 Task: Set the alternate calendars to Persian.
Action: Mouse moved to (971, 99)
Screenshot: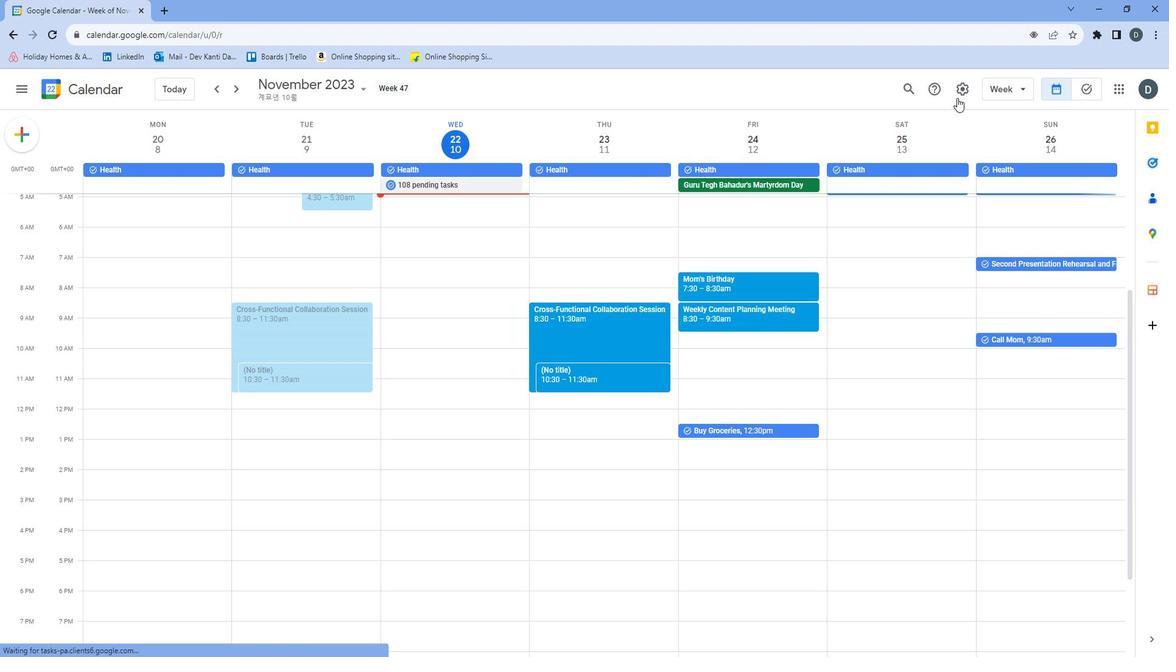 
Action: Mouse pressed left at (971, 99)
Screenshot: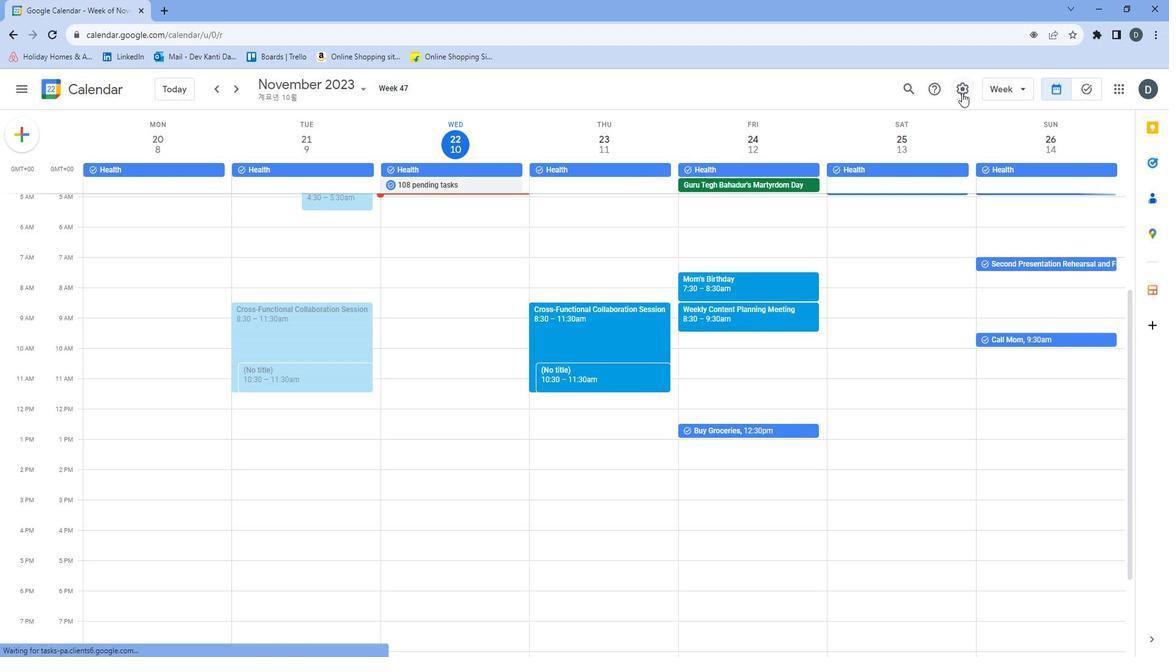 
Action: Mouse moved to (971, 117)
Screenshot: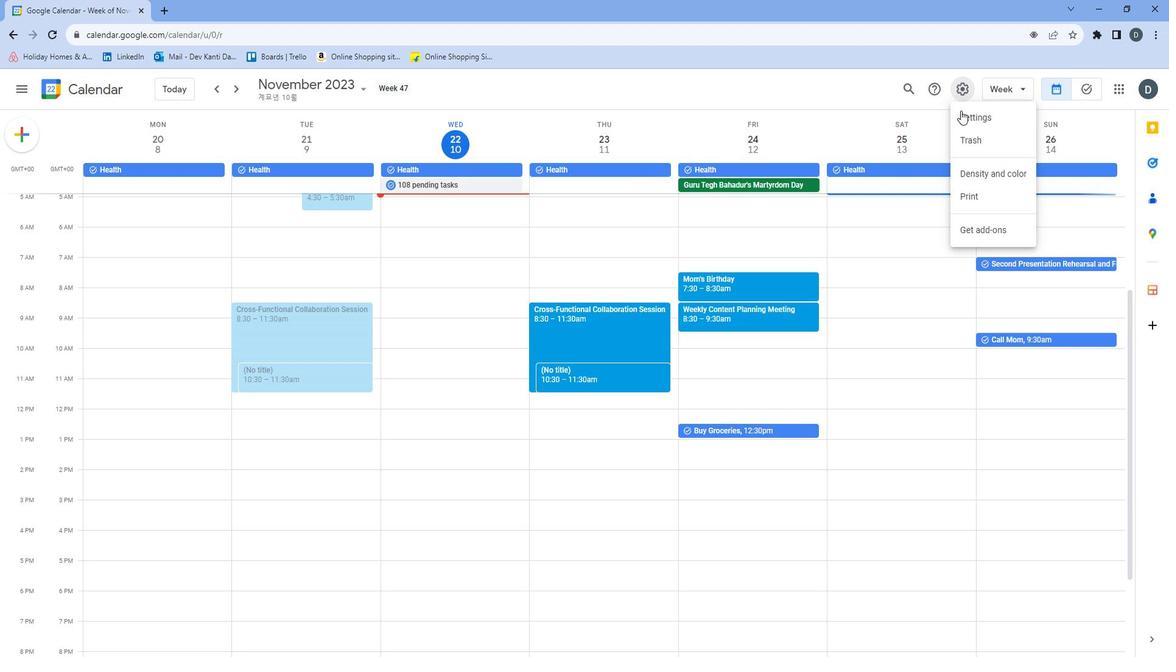 
Action: Mouse pressed left at (971, 117)
Screenshot: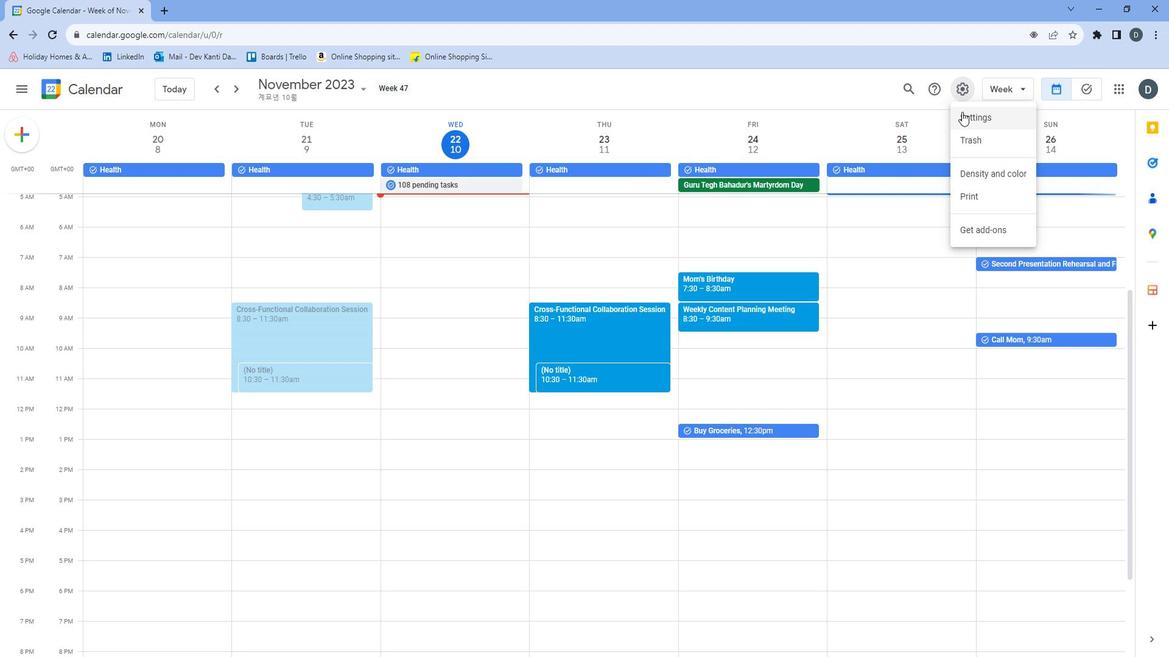 
Action: Mouse moved to (714, 321)
Screenshot: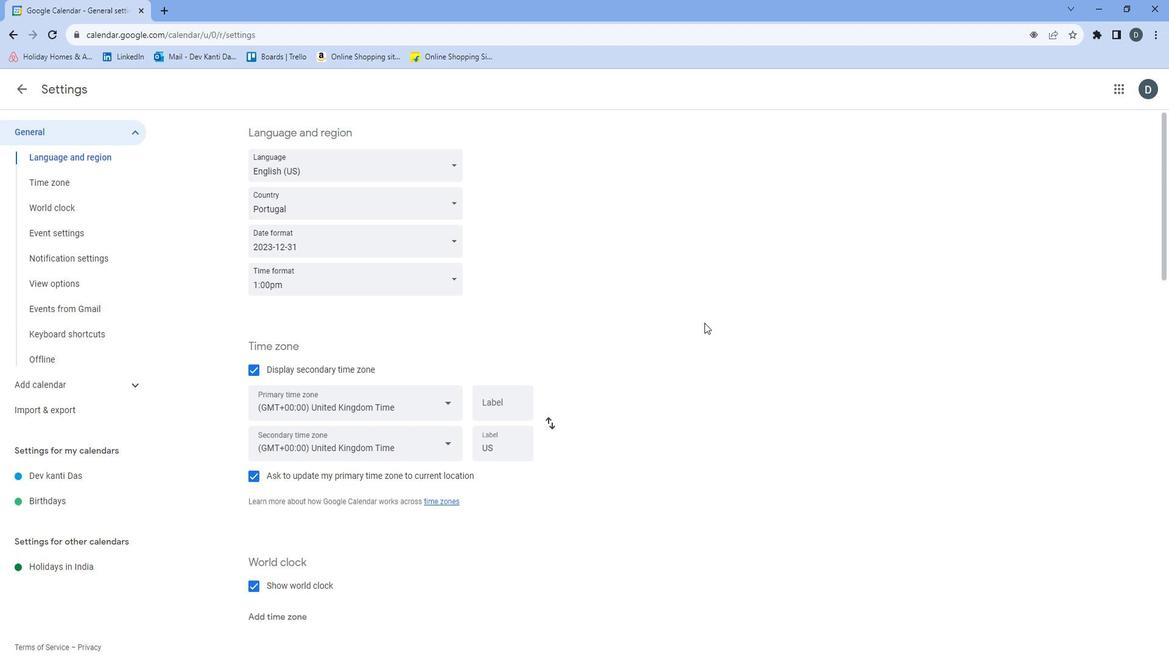 
Action: Mouse scrolled (714, 320) with delta (0, 0)
Screenshot: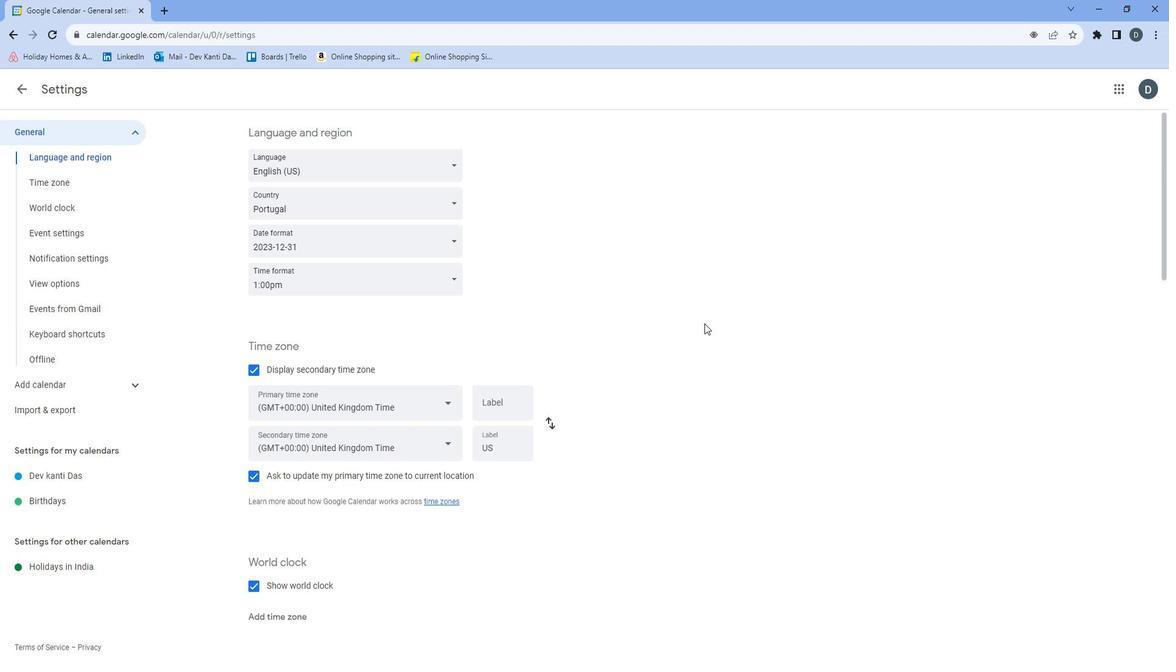 
Action: Mouse scrolled (714, 320) with delta (0, 0)
Screenshot: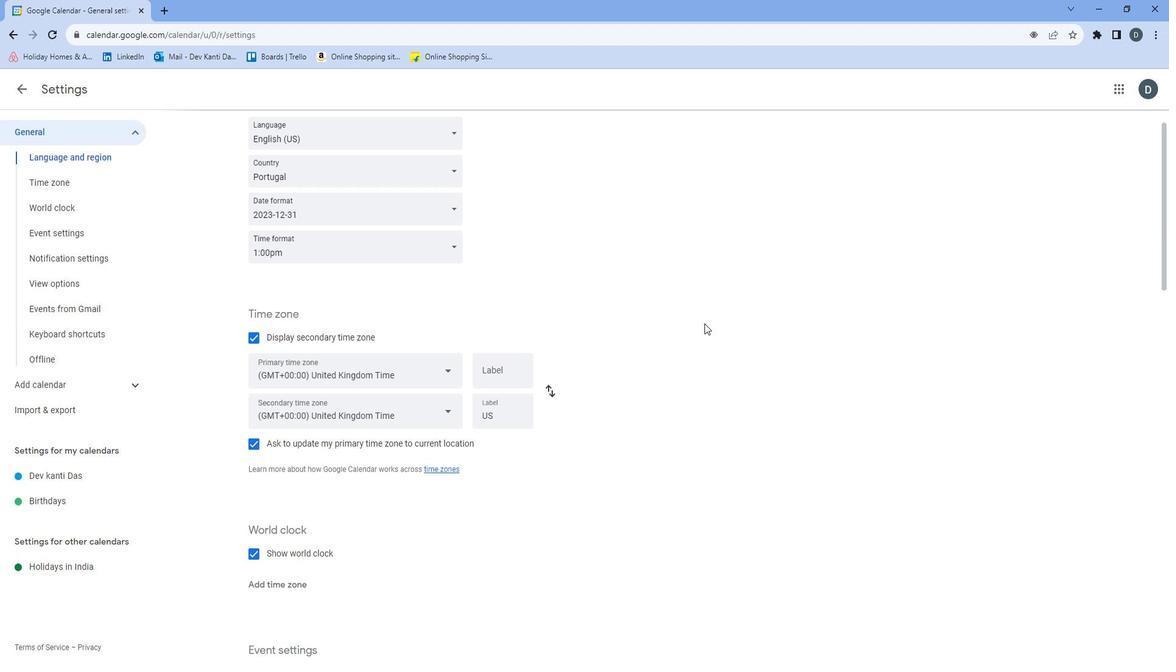 
Action: Mouse scrolled (714, 320) with delta (0, 0)
Screenshot: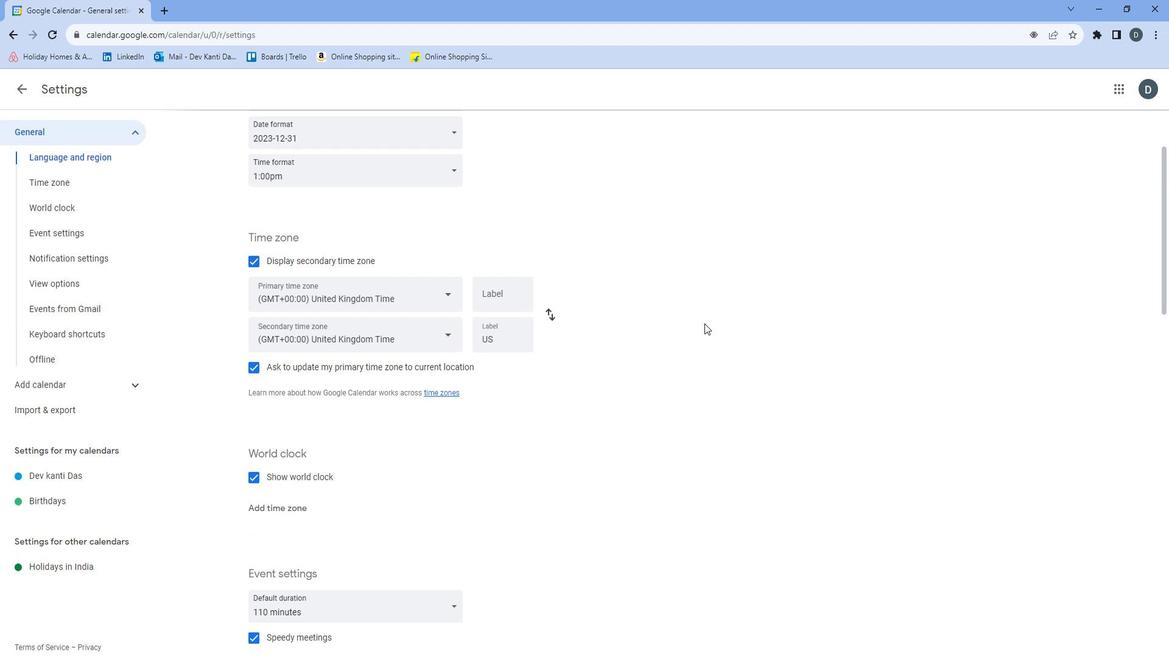 
Action: Mouse moved to (692, 322)
Screenshot: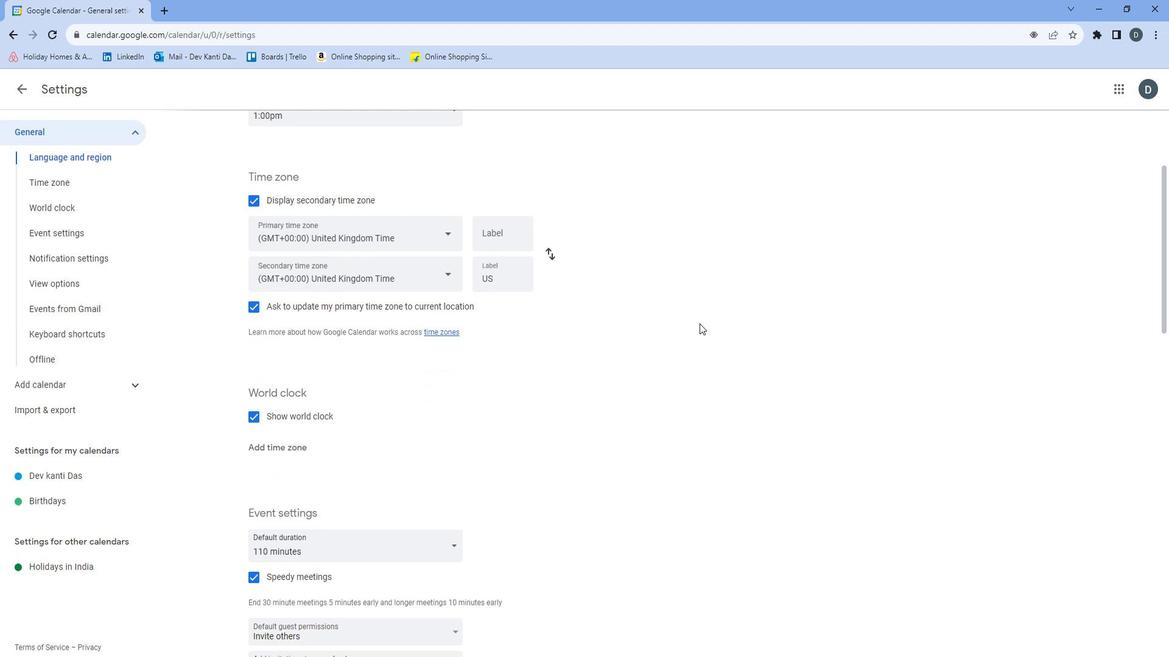 
Action: Mouse scrolled (692, 322) with delta (0, 0)
Screenshot: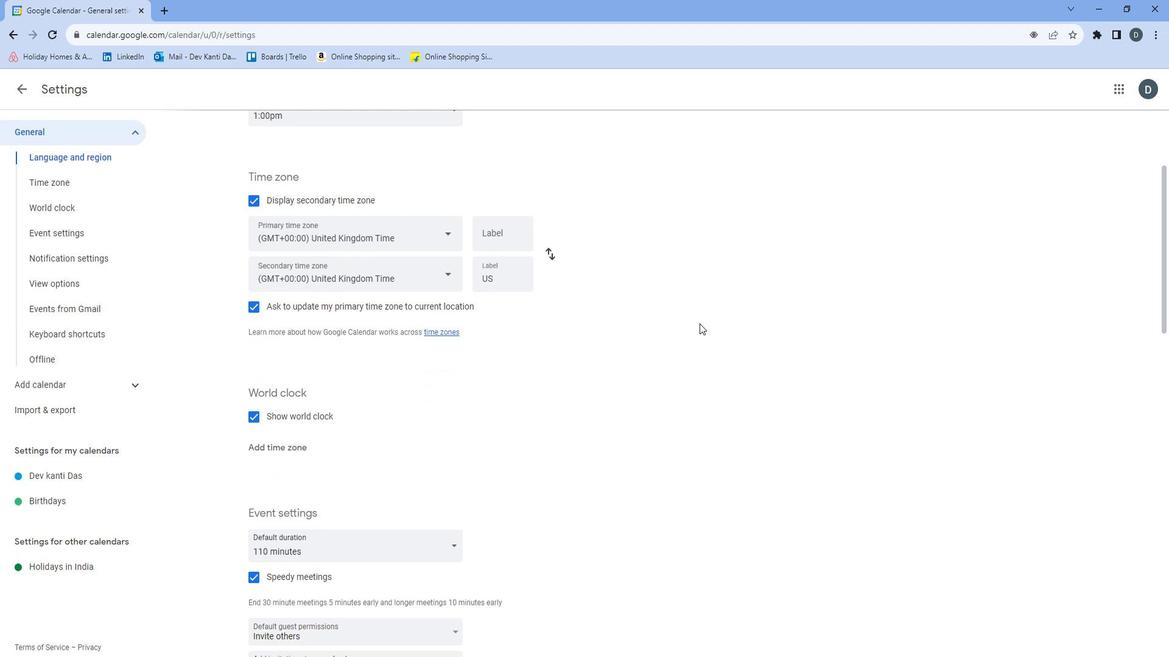 
Action: Mouse moved to (650, 328)
Screenshot: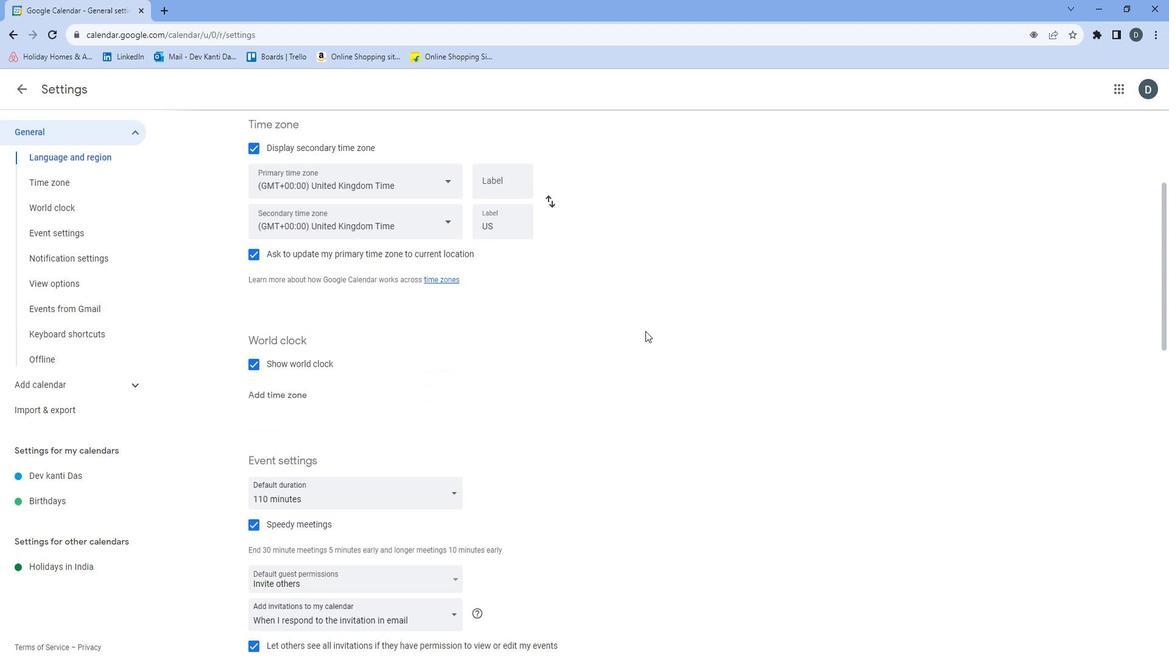 
Action: Mouse scrolled (650, 328) with delta (0, 0)
Screenshot: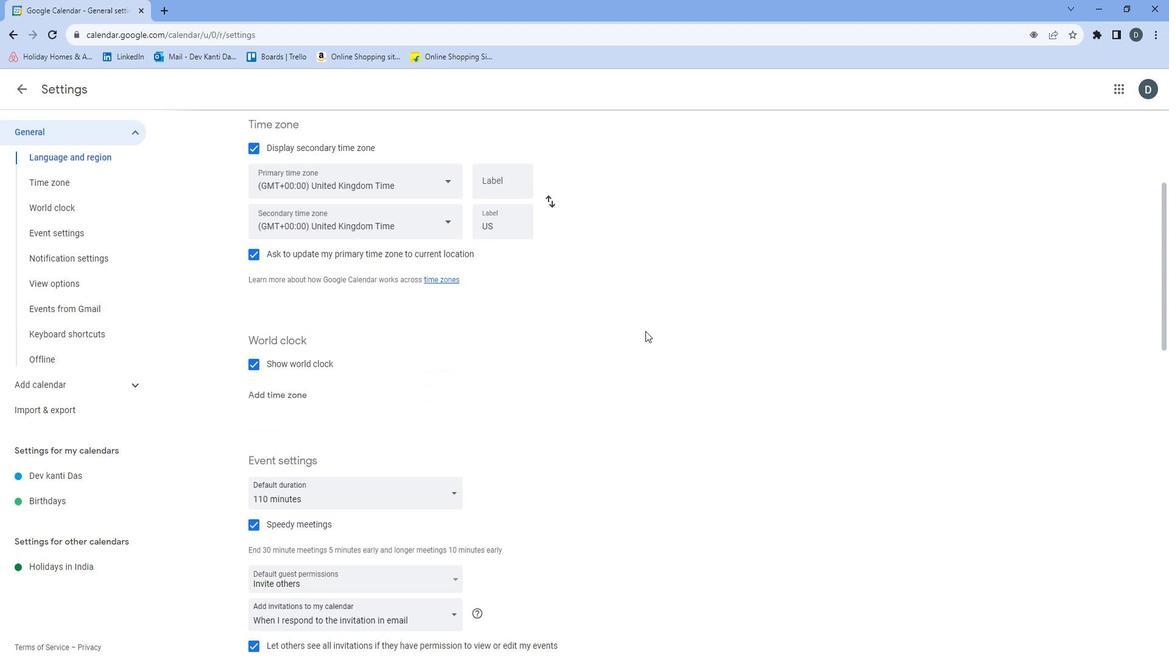 
Action: Mouse moved to (626, 333)
Screenshot: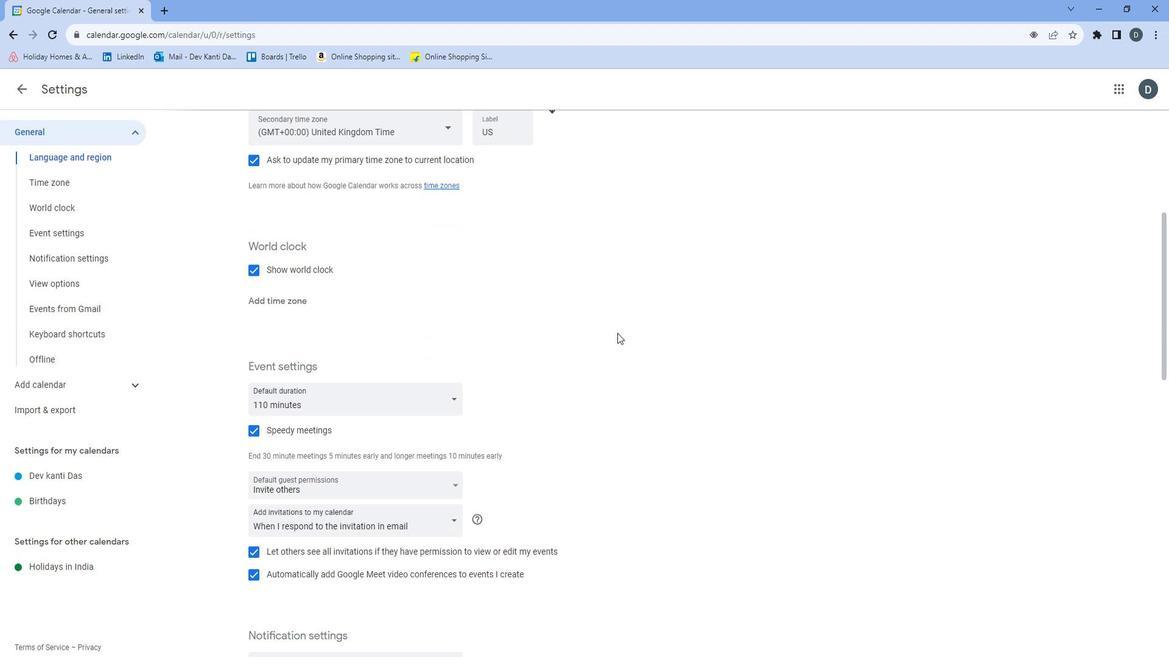 
Action: Mouse scrolled (626, 332) with delta (0, 0)
Screenshot: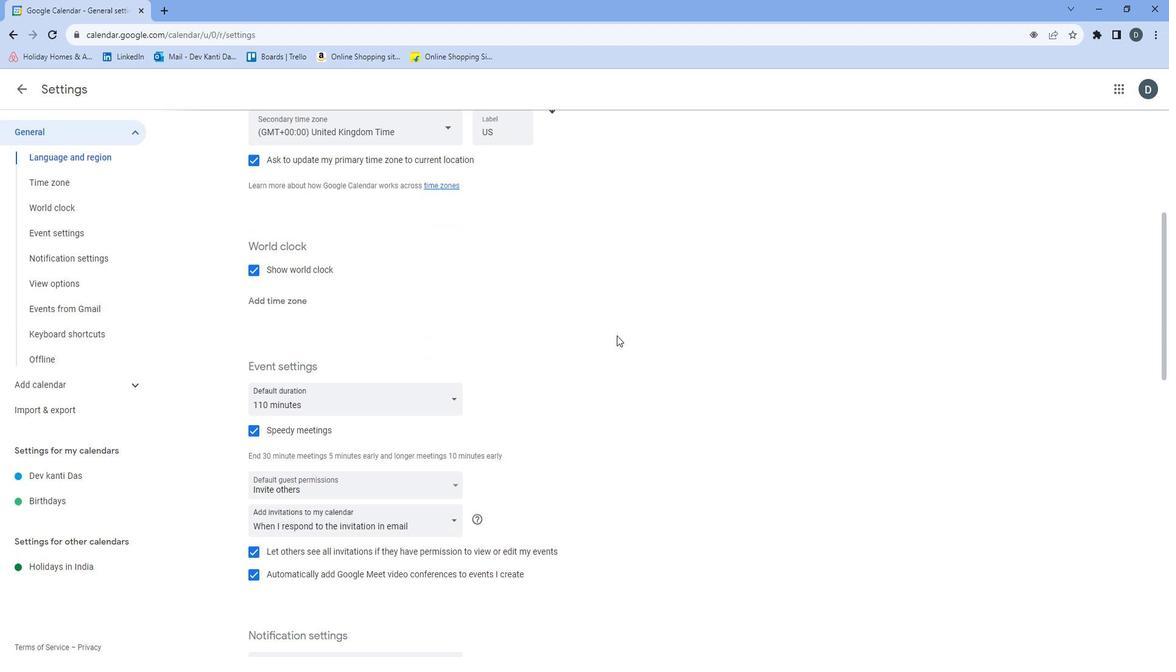 
Action: Mouse scrolled (626, 332) with delta (0, 0)
Screenshot: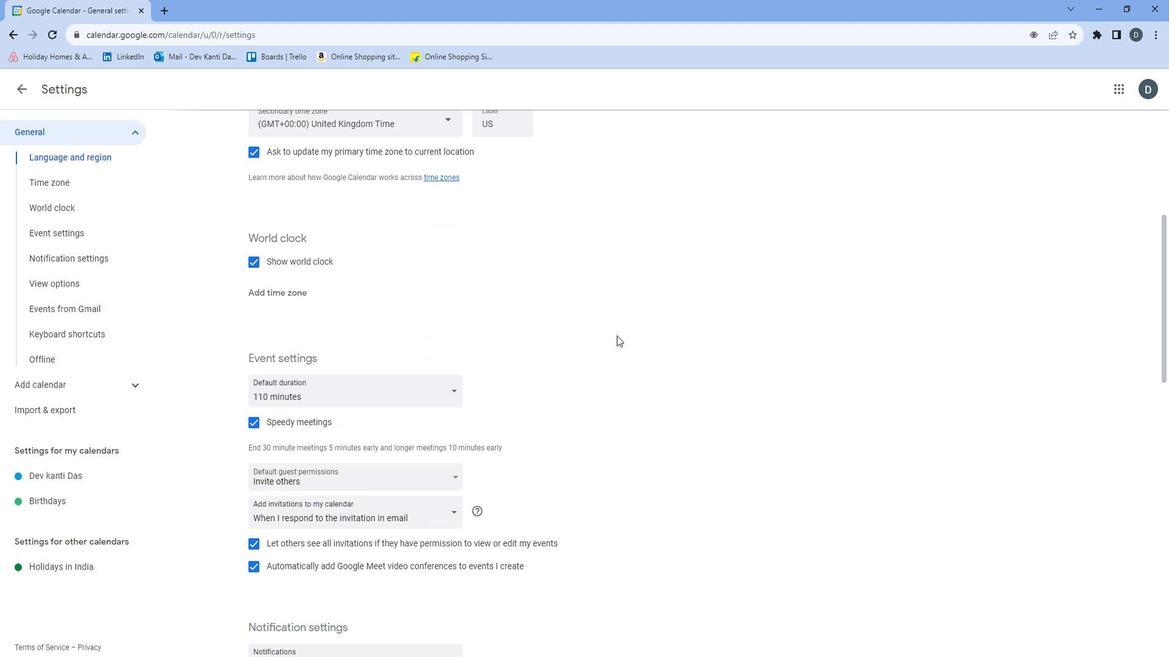 
Action: Mouse scrolled (626, 332) with delta (0, 0)
Screenshot: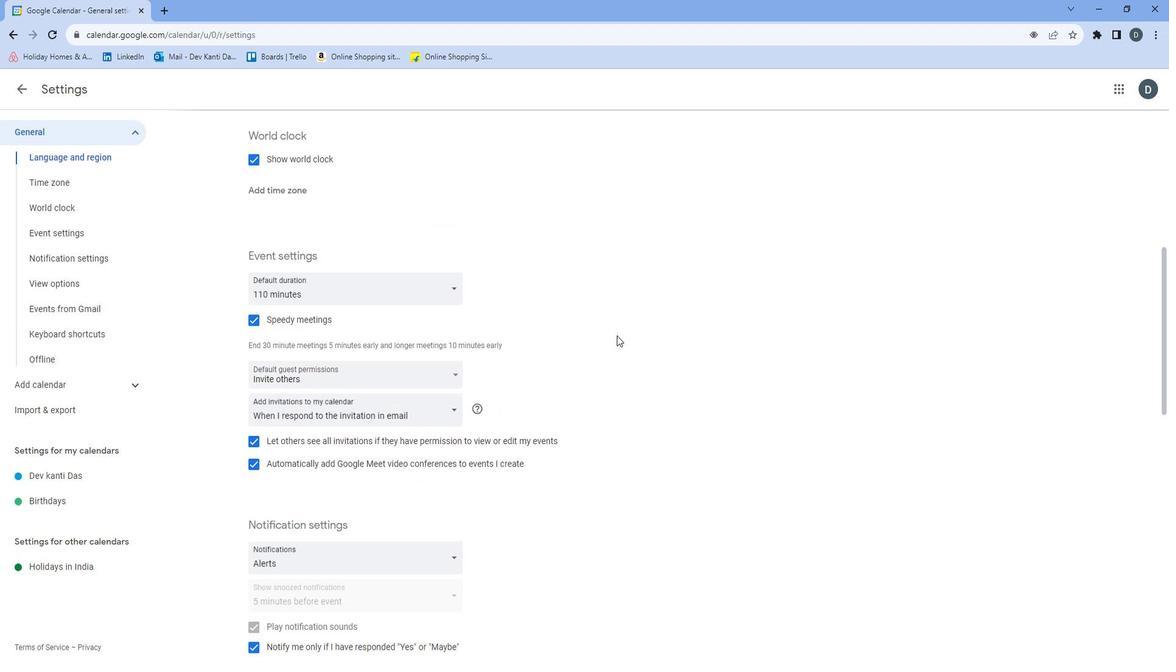 
Action: Mouse scrolled (626, 332) with delta (0, 0)
Screenshot: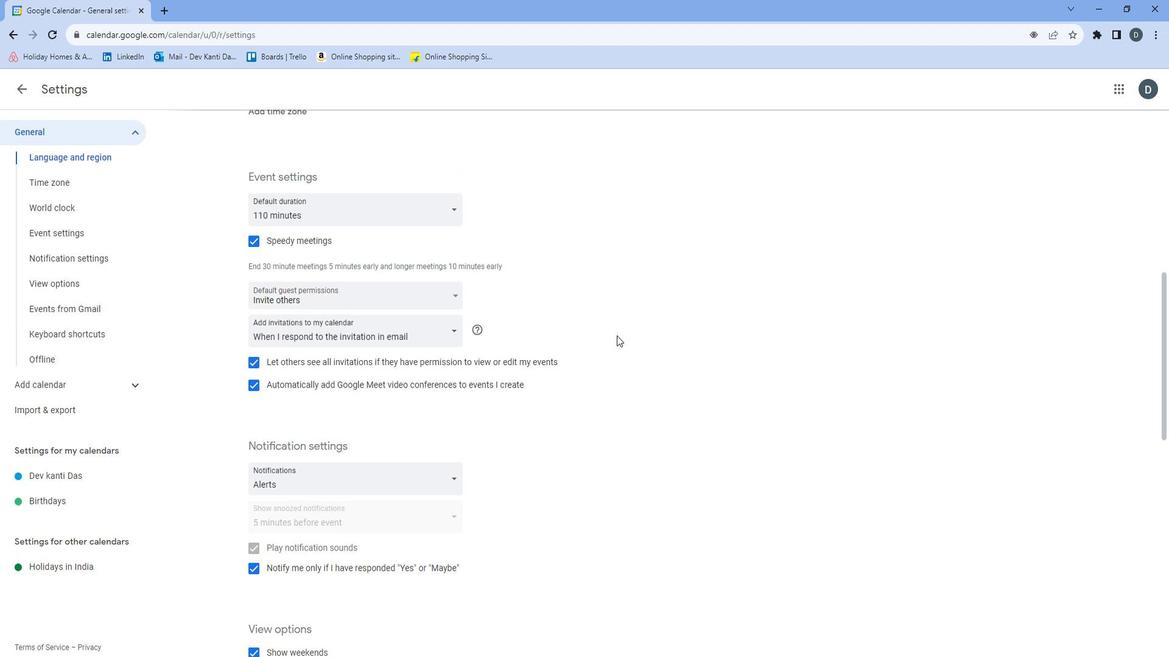 
Action: Mouse moved to (626, 333)
Screenshot: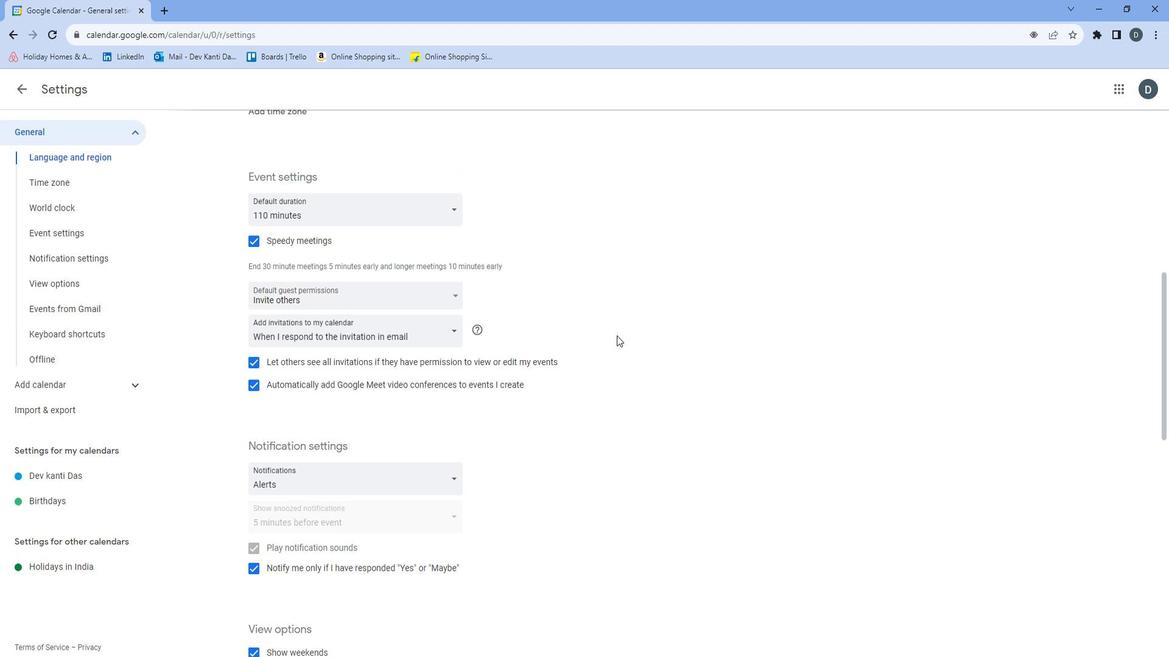 
Action: Mouse scrolled (626, 333) with delta (0, 0)
Screenshot: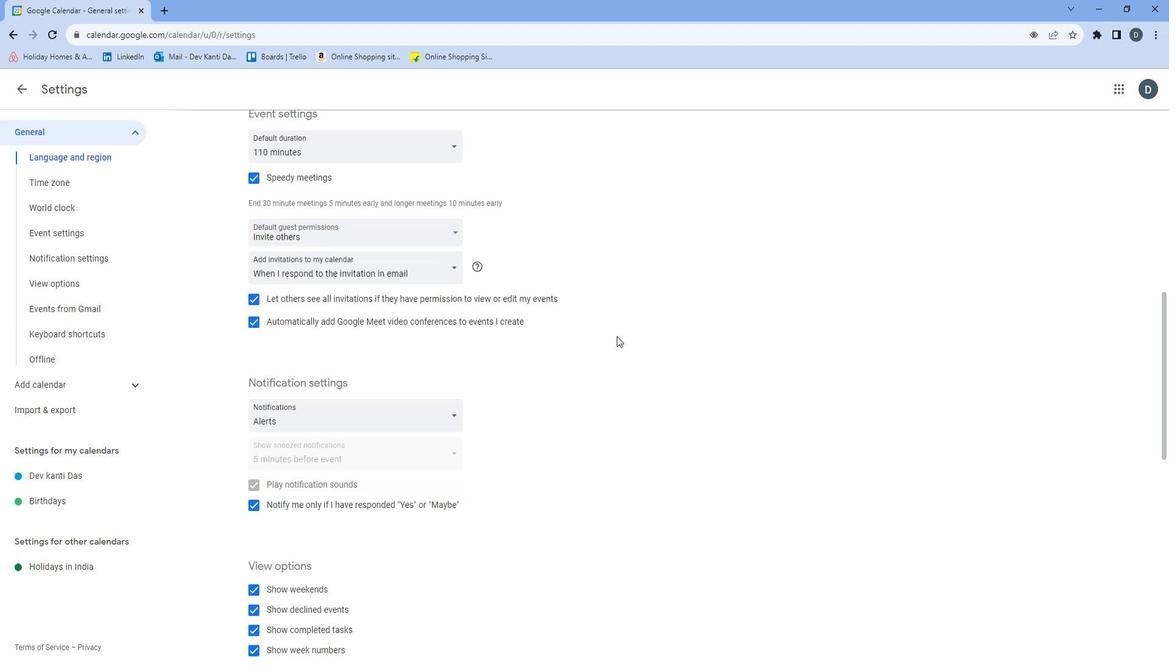 
Action: Mouse moved to (626, 333)
Screenshot: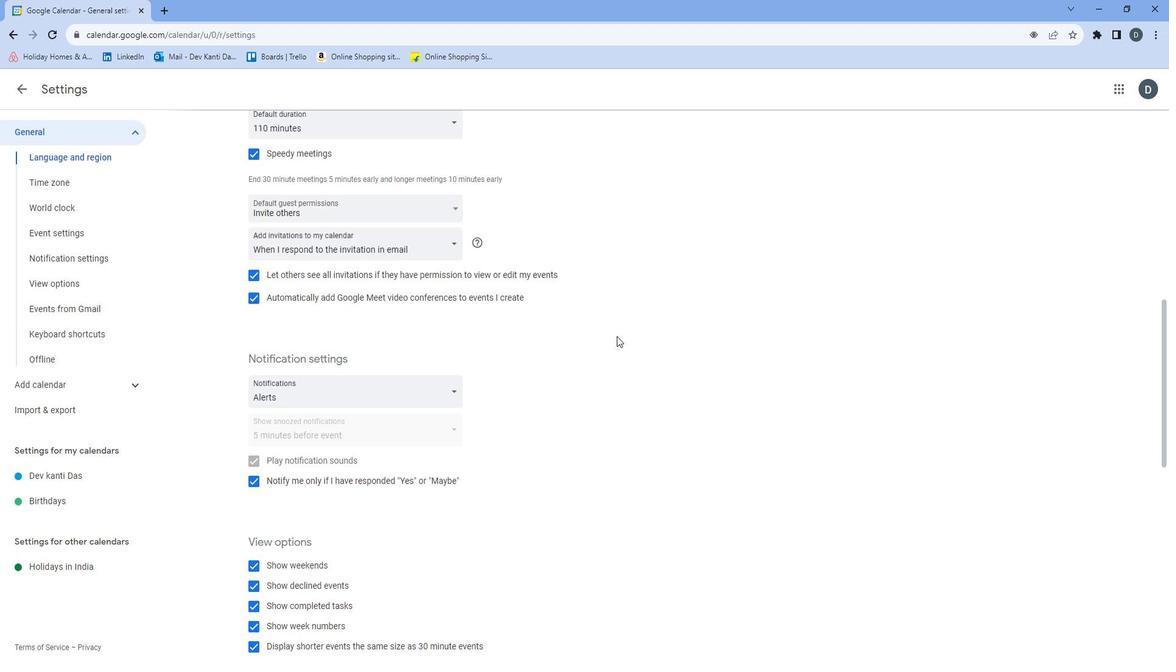 
Action: Mouse scrolled (626, 333) with delta (0, 0)
Screenshot: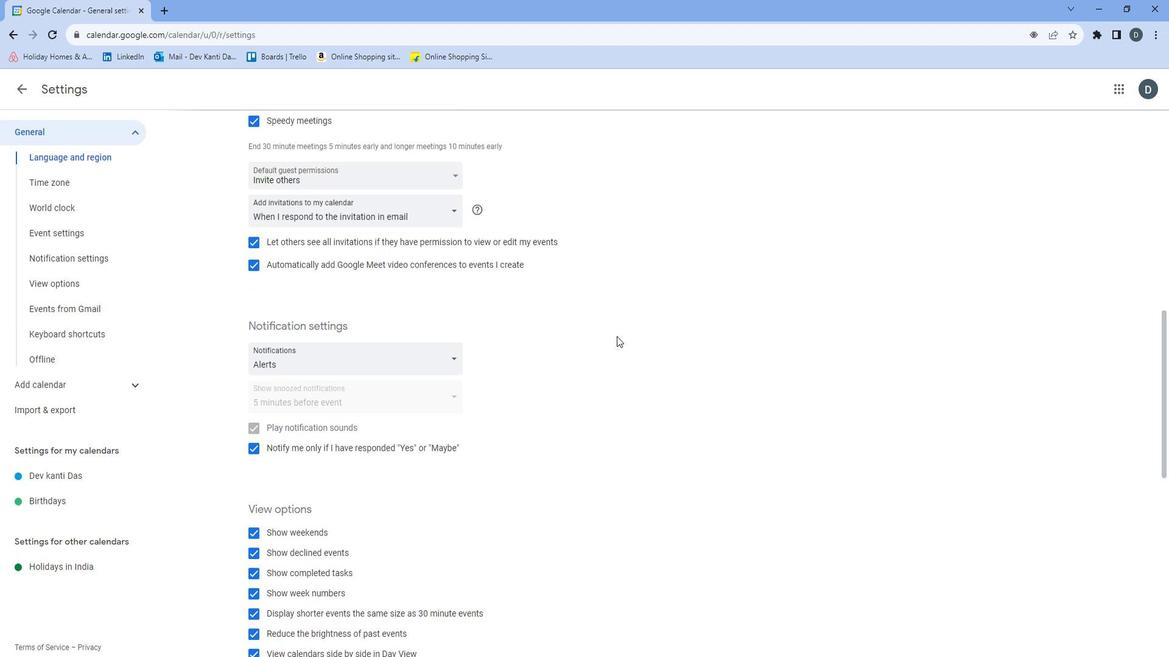 
Action: Mouse moved to (628, 334)
Screenshot: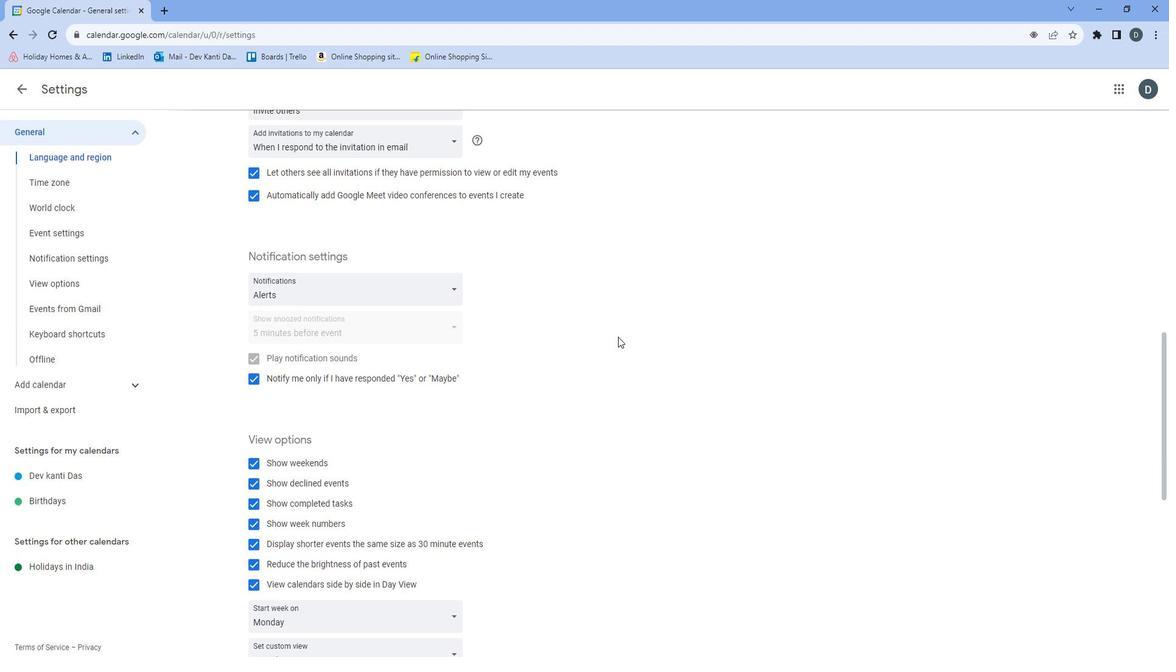 
Action: Mouse scrolled (628, 333) with delta (0, 0)
Screenshot: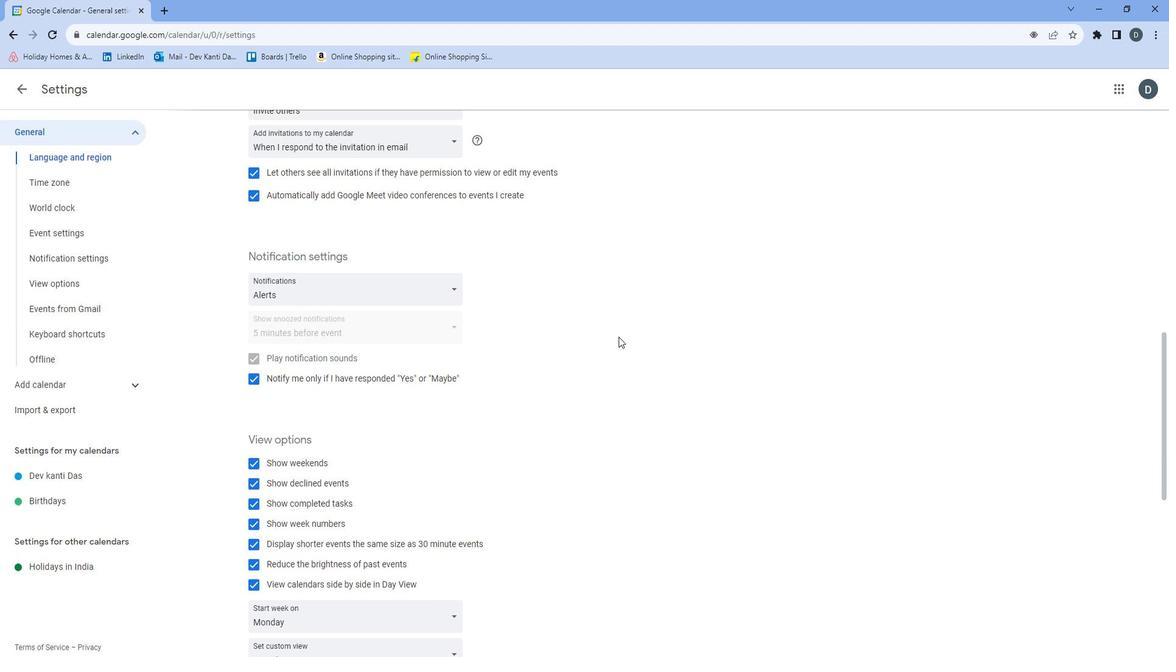
Action: Mouse scrolled (628, 333) with delta (0, 0)
Screenshot: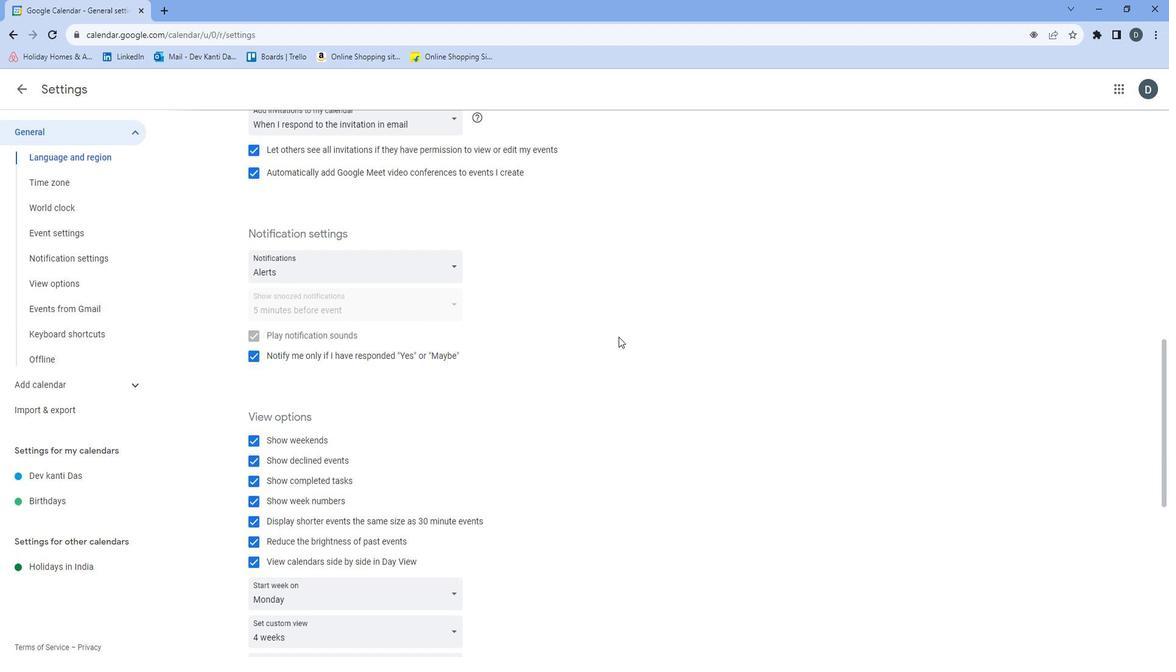 
Action: Mouse scrolled (628, 333) with delta (0, 0)
Screenshot: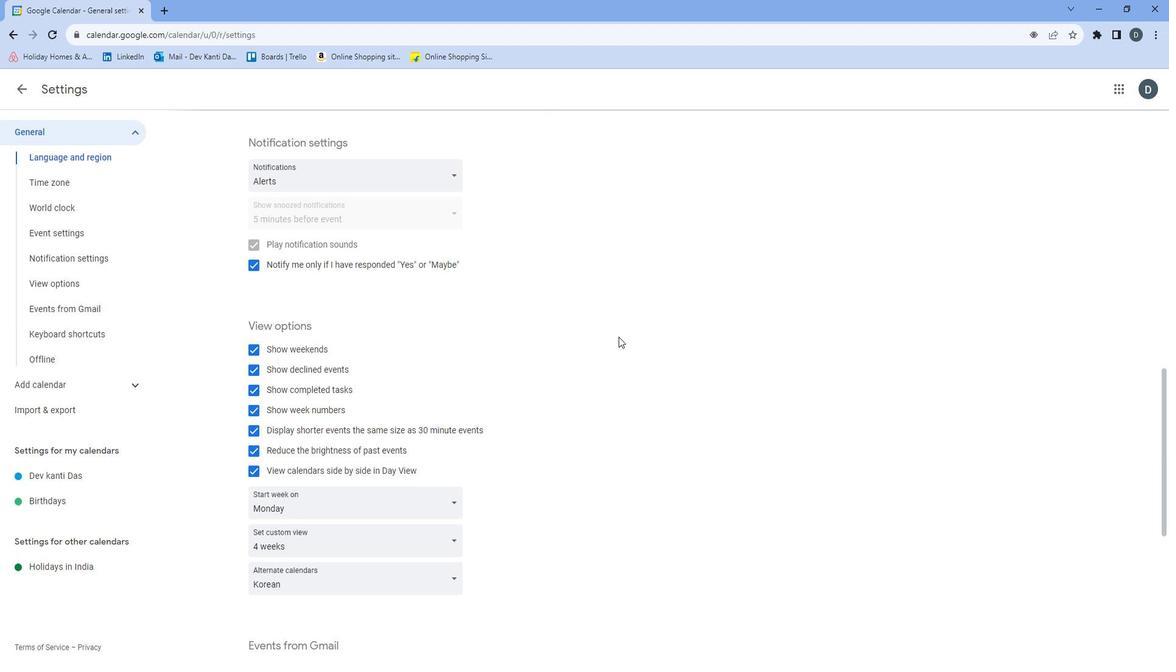 
Action: Mouse scrolled (628, 333) with delta (0, 0)
Screenshot: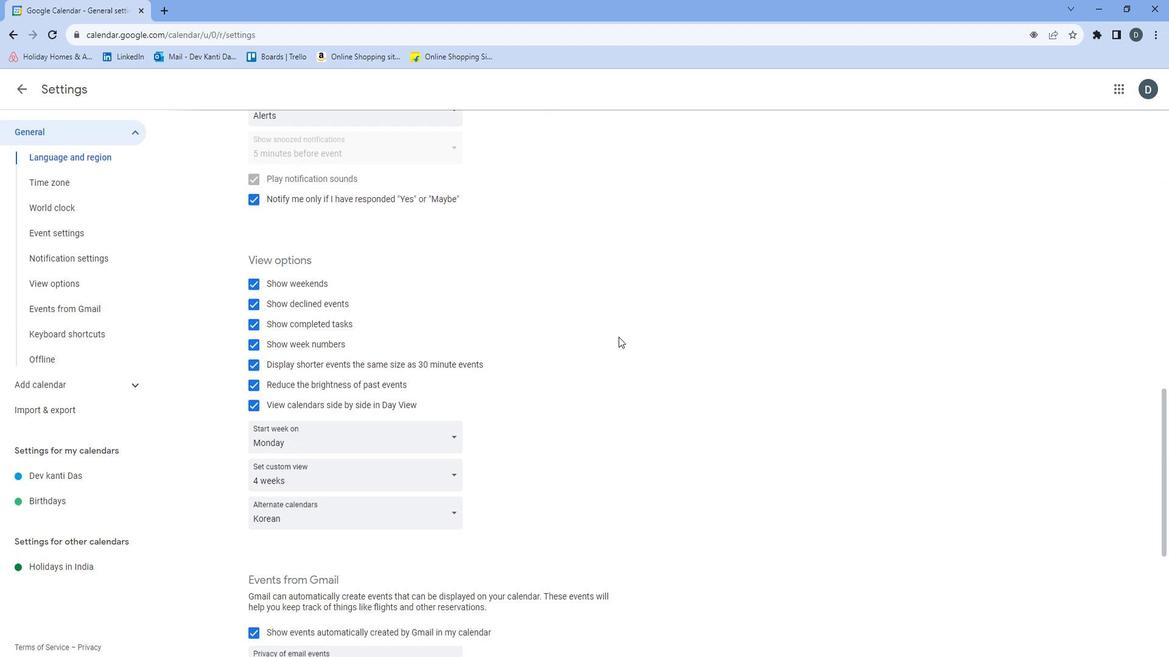 
Action: Mouse scrolled (628, 333) with delta (0, 0)
Screenshot: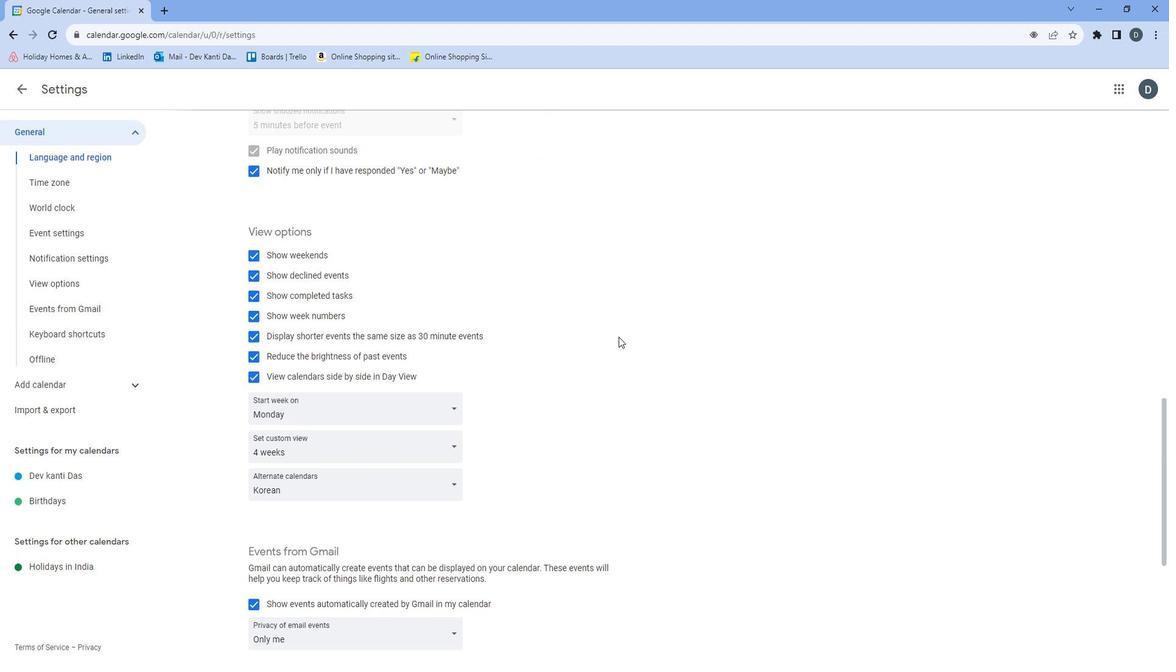 
Action: Mouse moved to (471, 378)
Screenshot: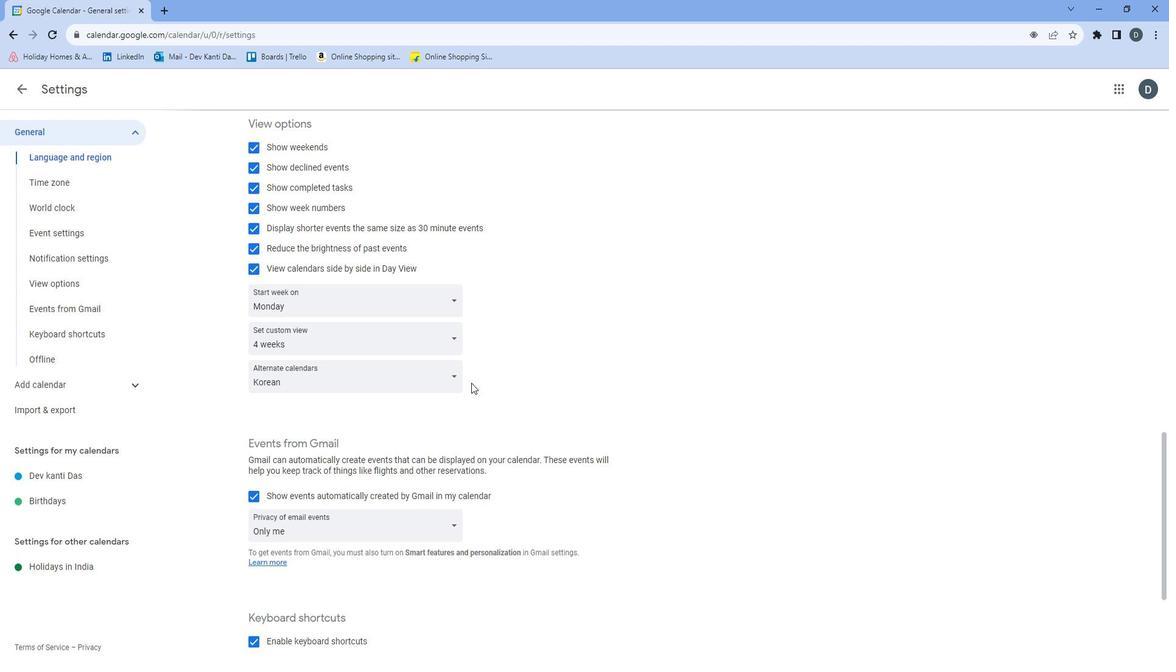 
Action: Mouse pressed left at (471, 378)
Screenshot: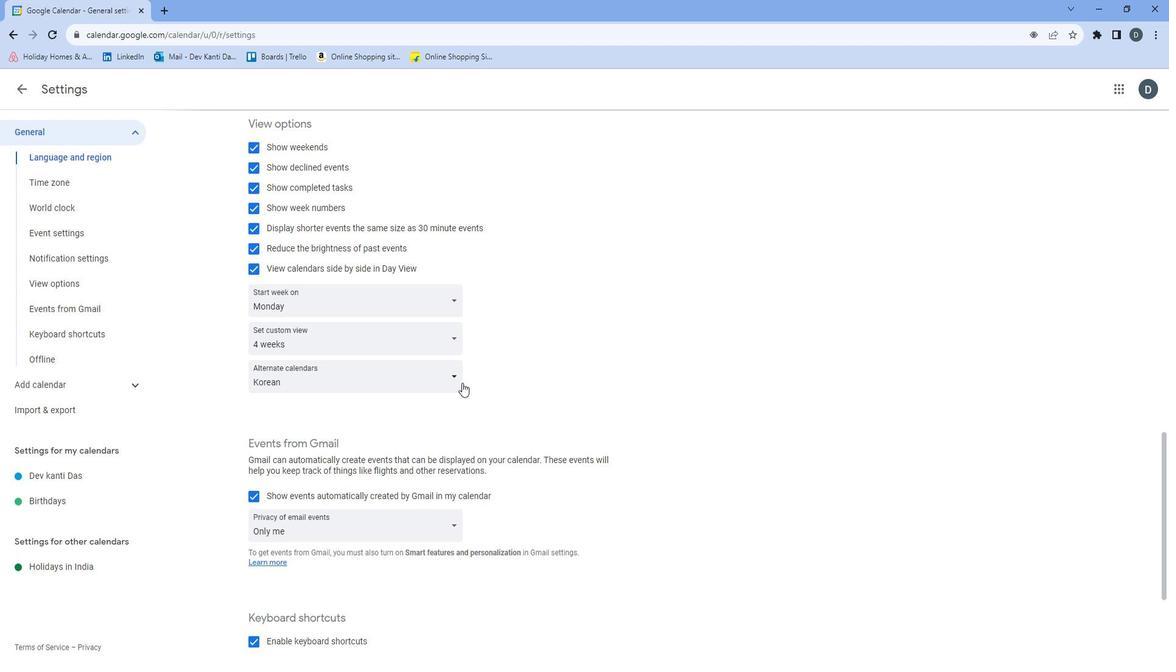 
Action: Mouse moved to (383, 328)
Screenshot: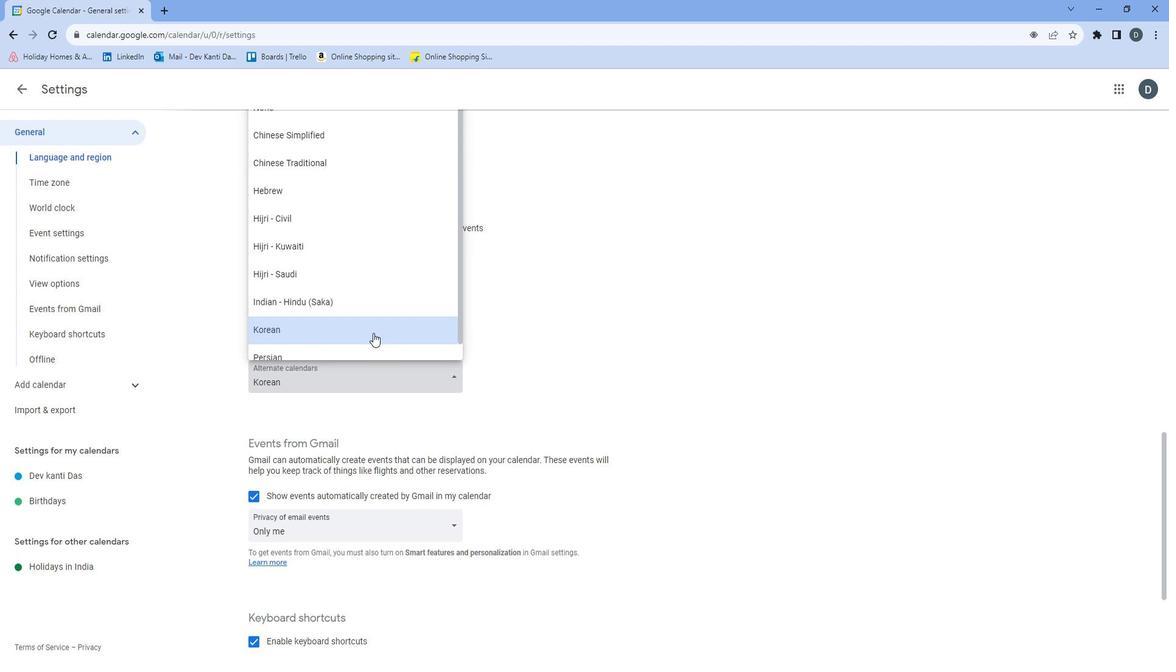 
Action: Mouse scrolled (383, 328) with delta (0, 0)
Screenshot: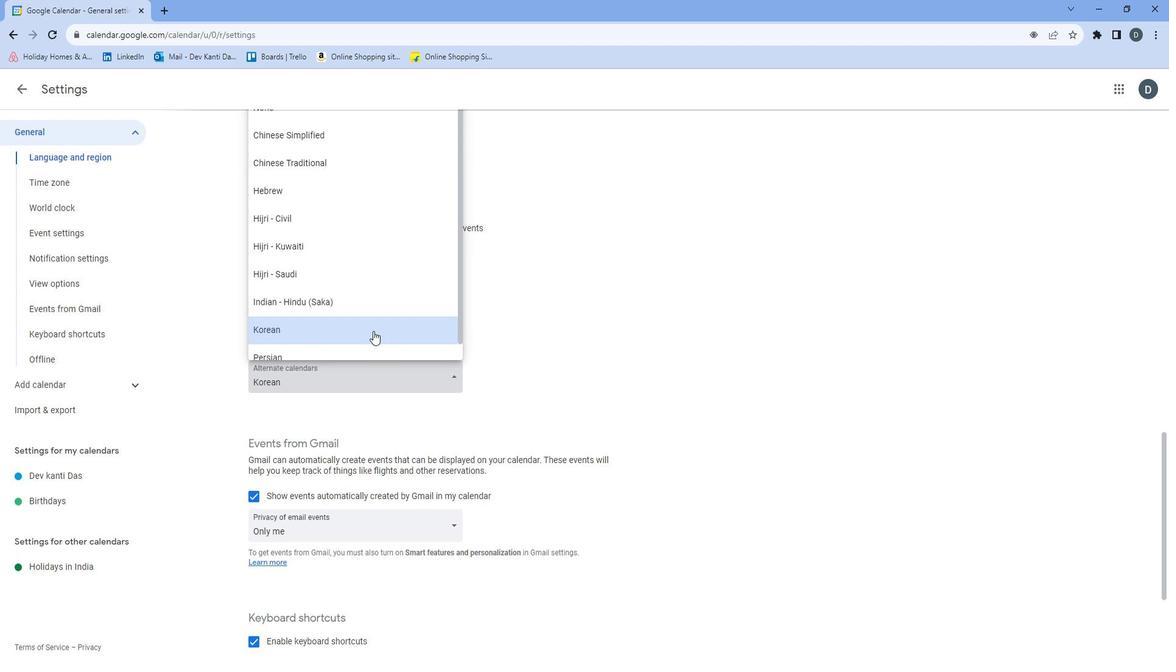 
Action: Mouse scrolled (383, 328) with delta (0, 0)
Screenshot: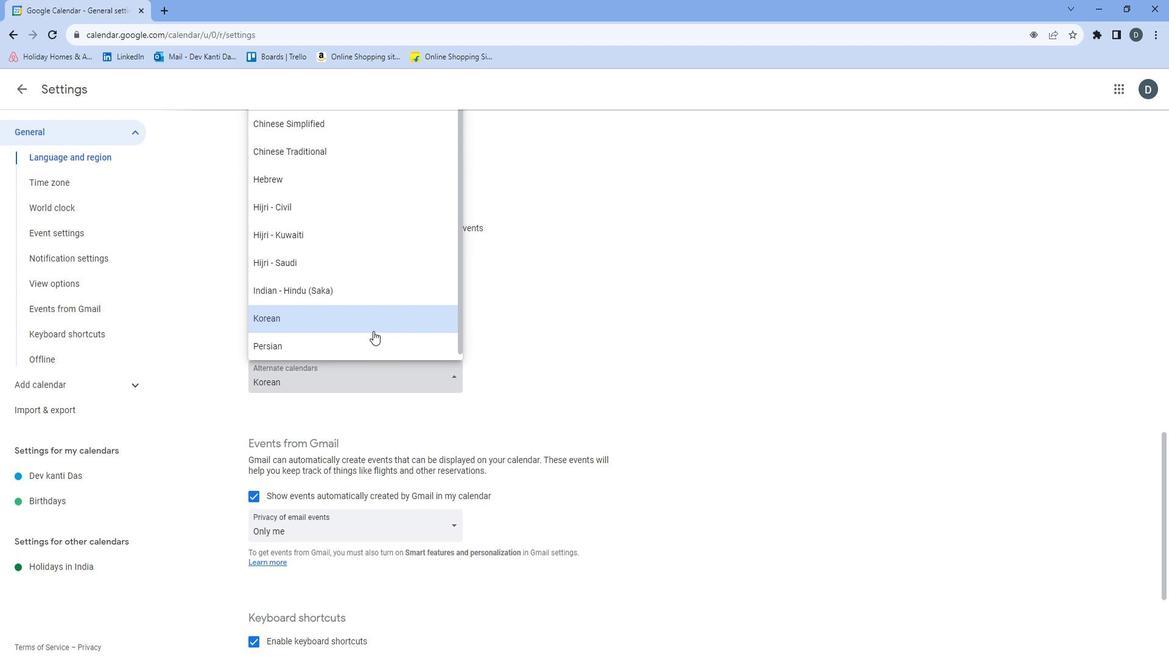 
Action: Mouse moved to (369, 331)
Screenshot: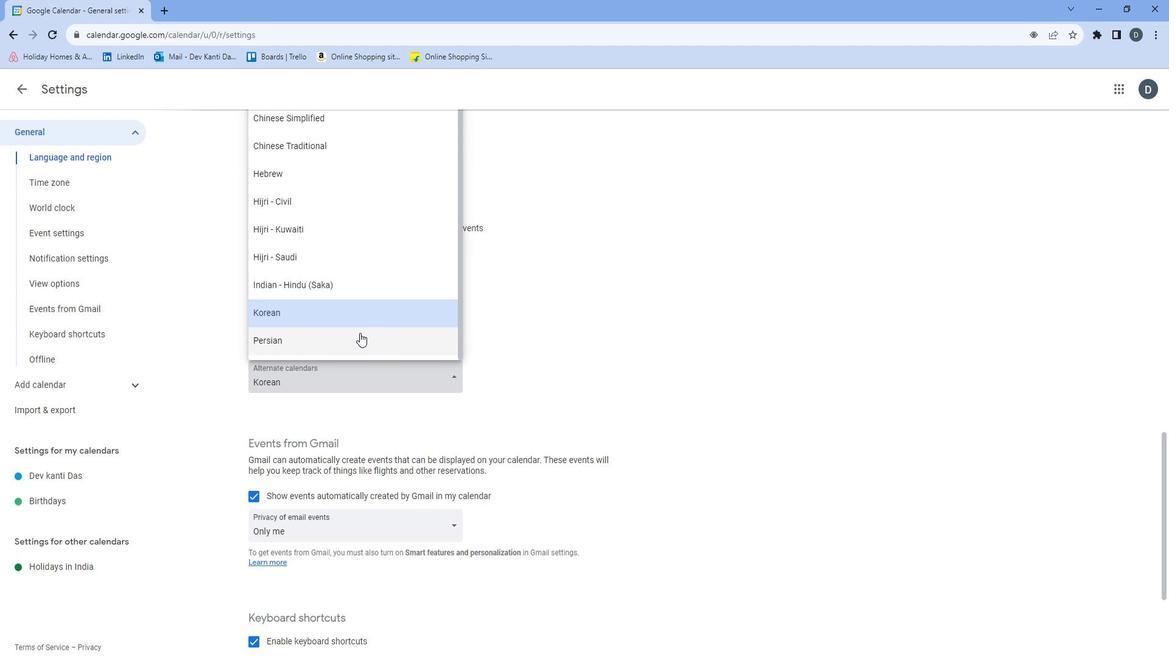 
Action: Mouse pressed left at (369, 331)
Screenshot: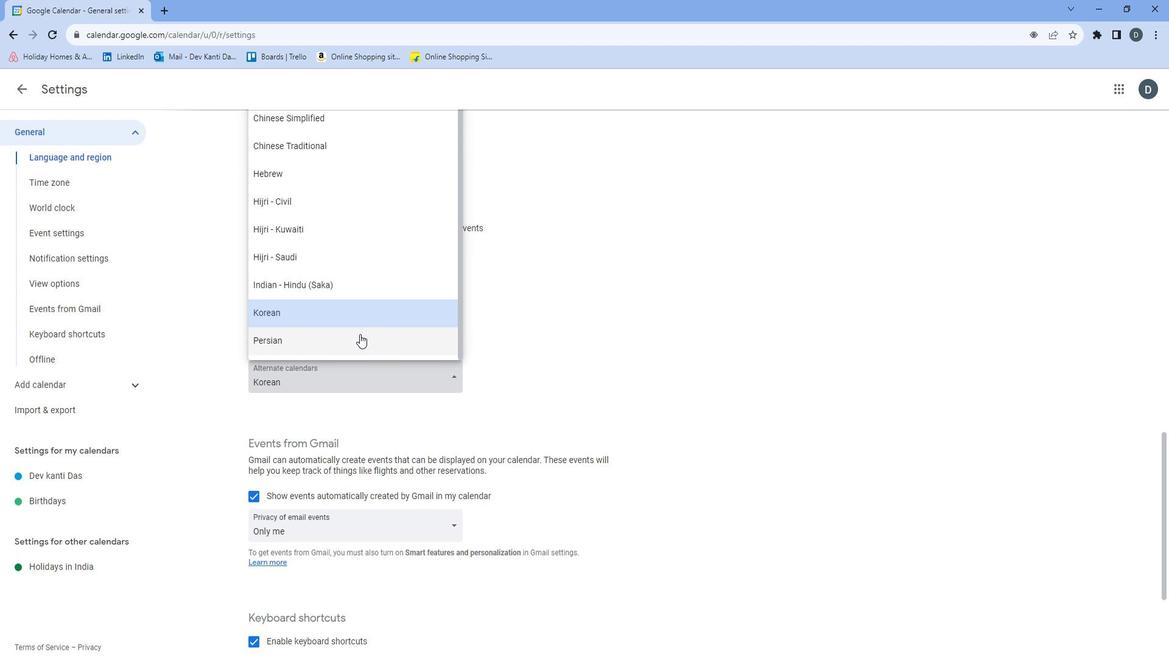 
Action: Mouse moved to (636, 383)
Screenshot: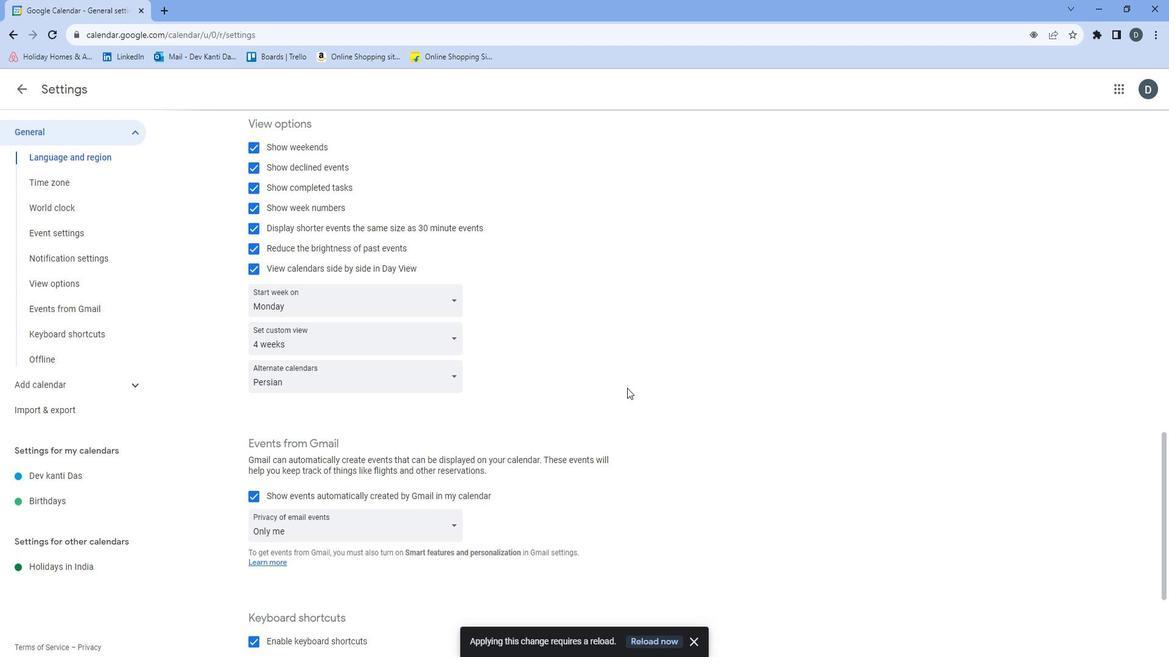 
